 Task: Create a due date automation trigger when advanced on, on the wednesday of the week a card is due add fields with custom field "Resume" set to a number lower than 1 and greater than 10 at 11:00 AM.
Action: Mouse moved to (979, 79)
Screenshot: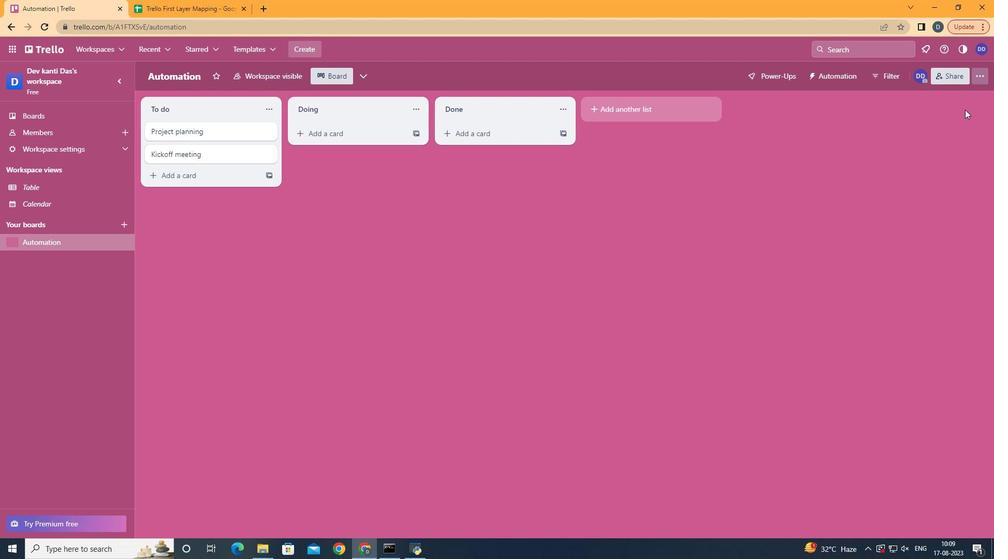 
Action: Mouse pressed left at (979, 79)
Screenshot: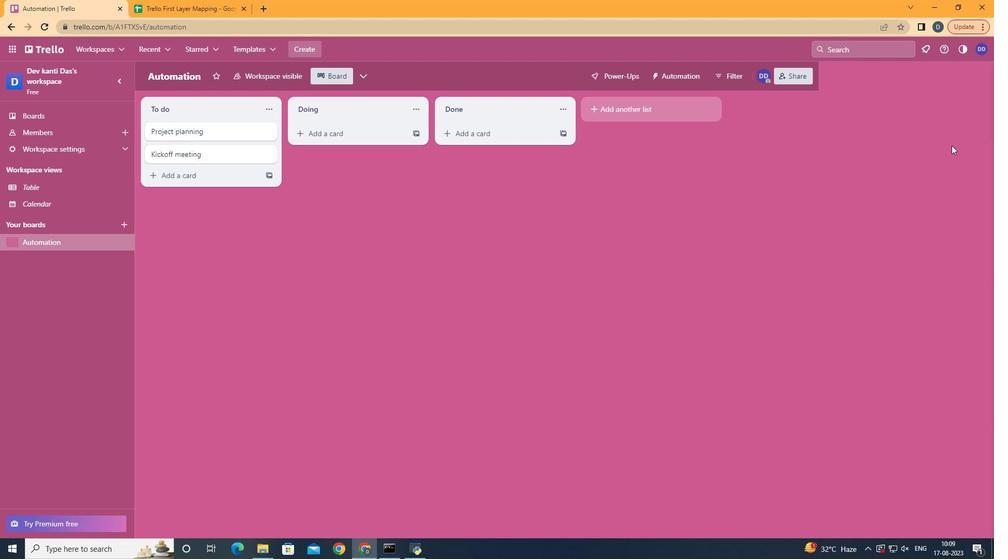
Action: Mouse moved to (930, 206)
Screenshot: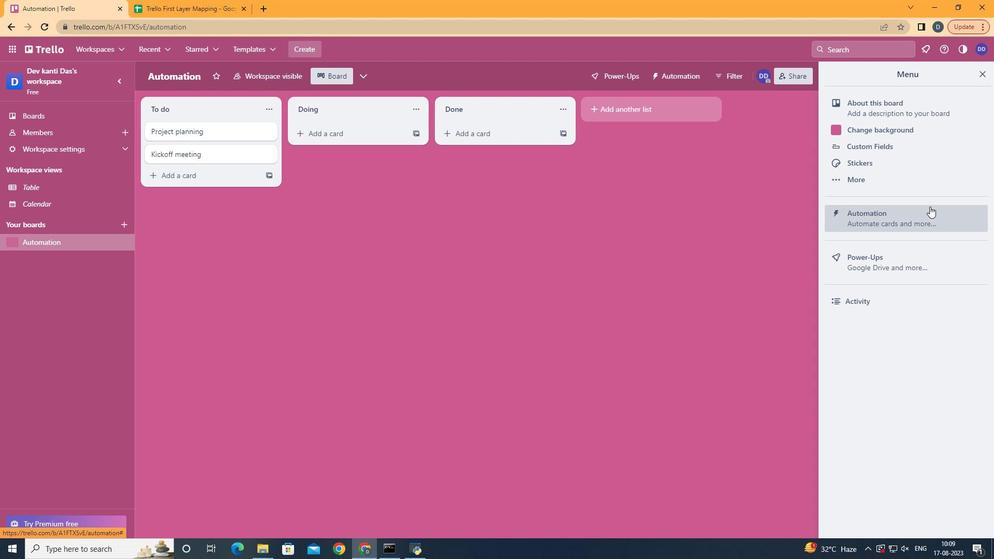 
Action: Mouse pressed left at (930, 206)
Screenshot: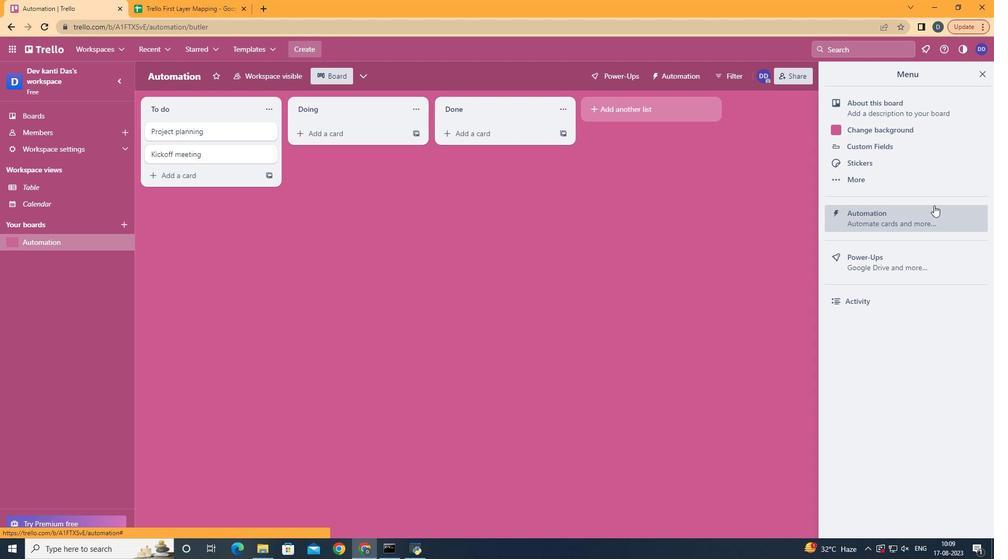 
Action: Mouse moved to (192, 207)
Screenshot: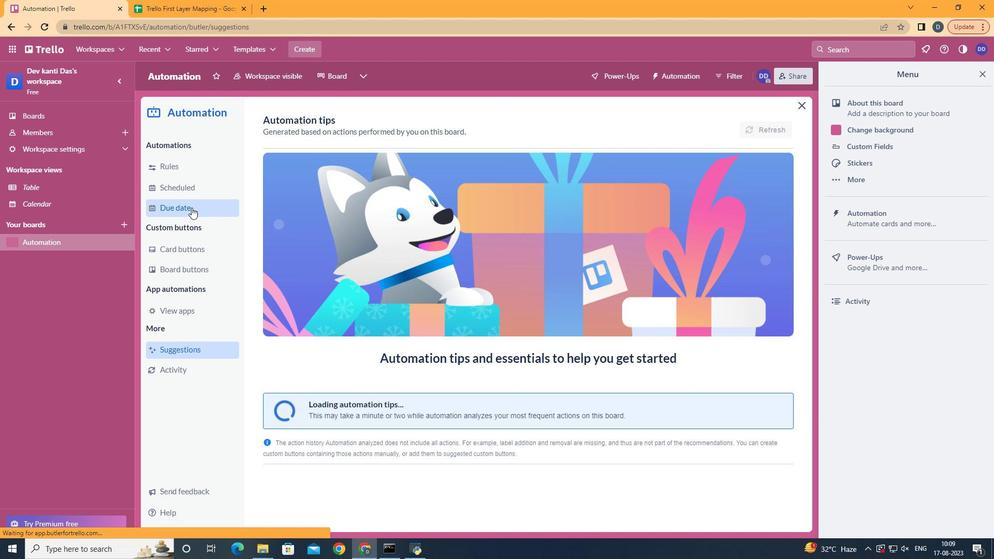 
Action: Mouse pressed left at (192, 207)
Screenshot: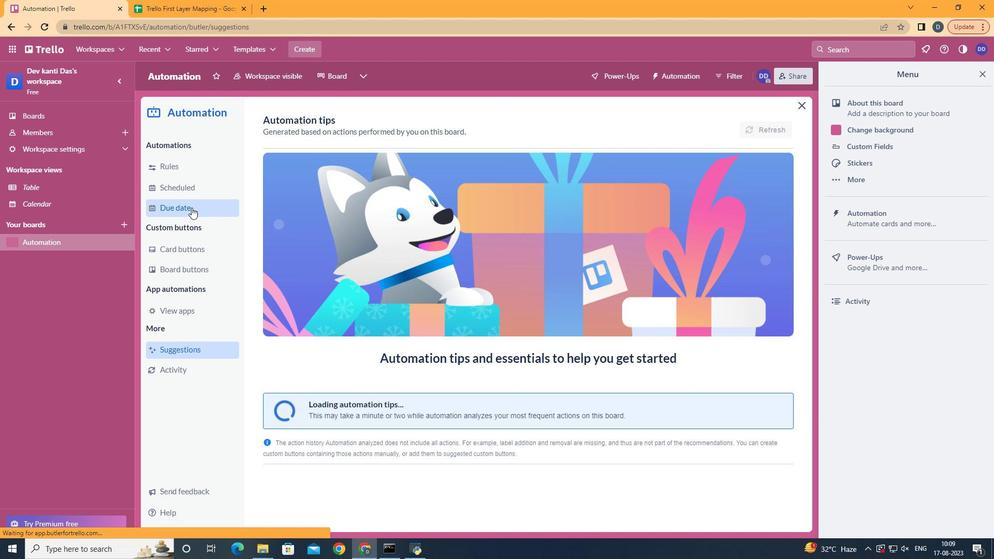 
Action: Mouse moved to (725, 118)
Screenshot: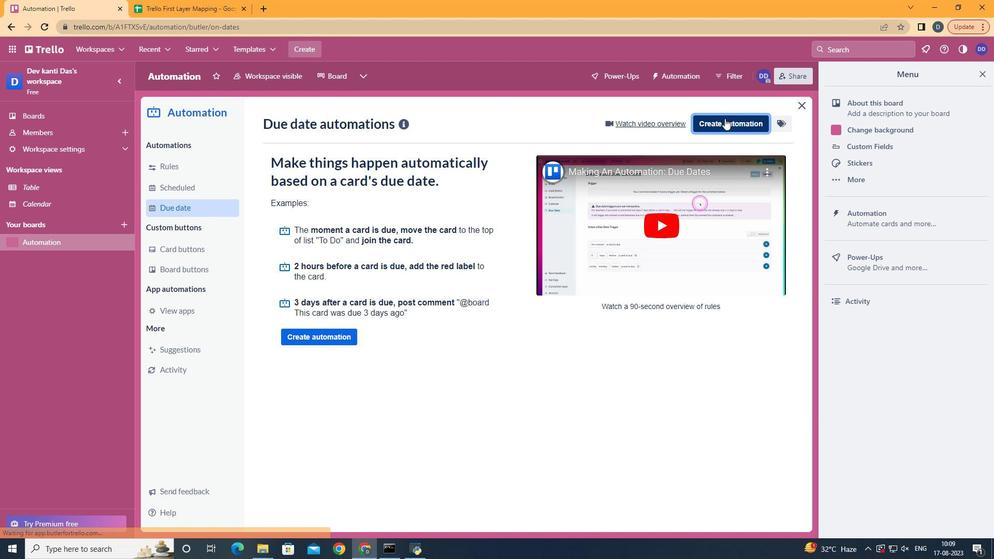 
Action: Mouse pressed left at (725, 118)
Screenshot: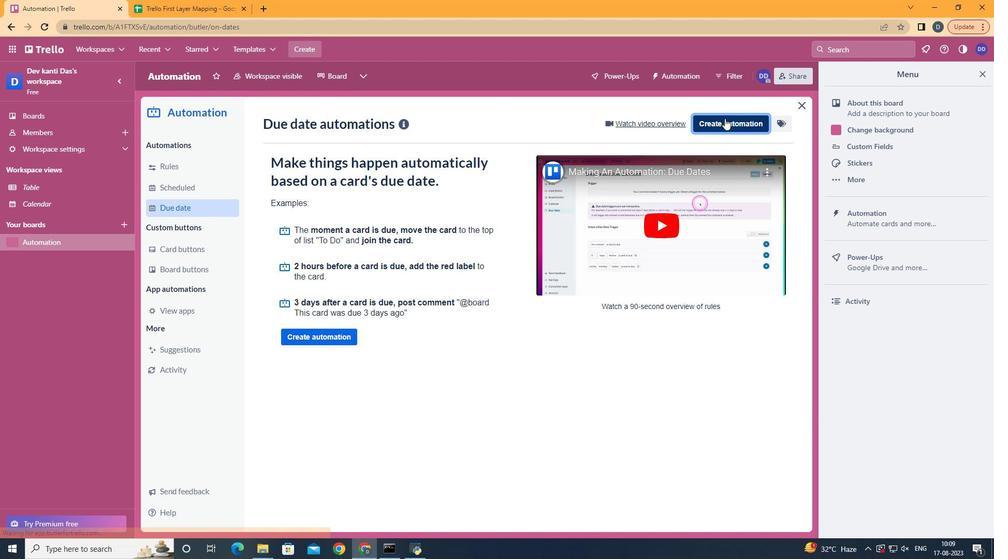 
Action: Mouse moved to (534, 222)
Screenshot: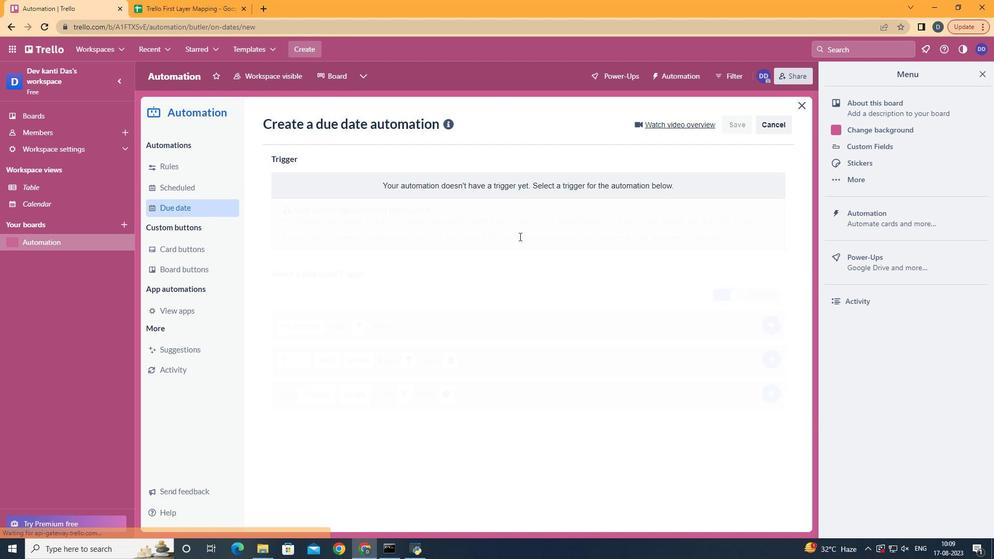 
Action: Mouse pressed left at (534, 222)
Screenshot: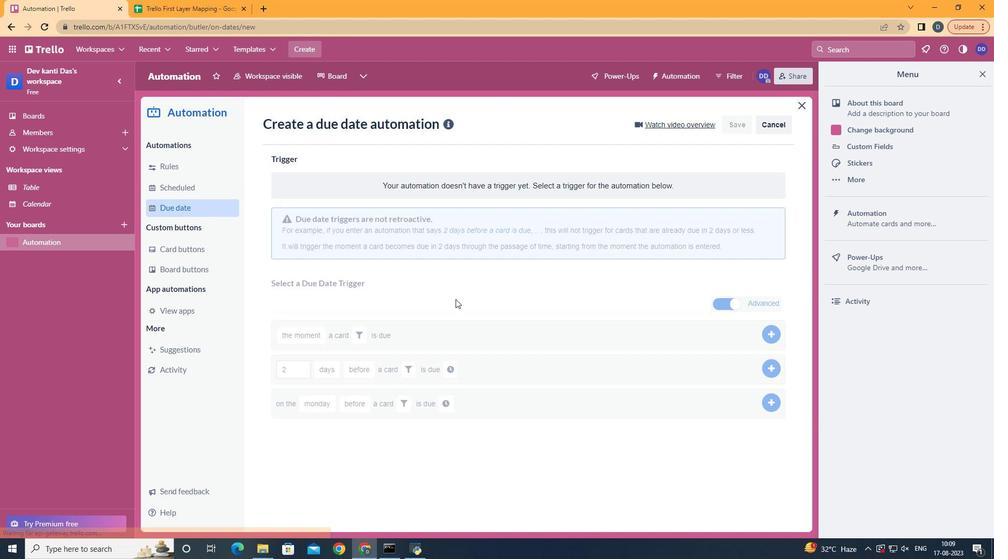 
Action: Mouse moved to (339, 302)
Screenshot: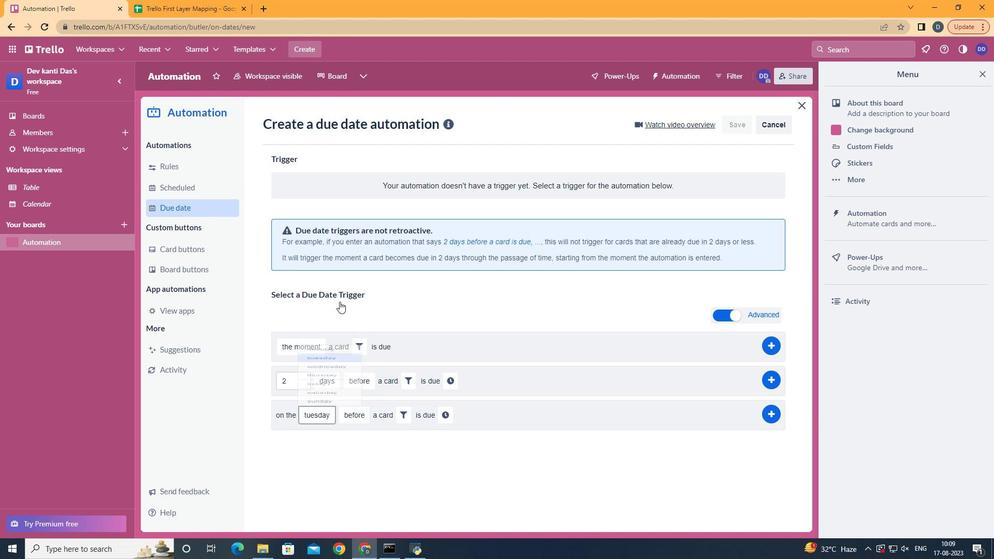 
Action: Mouse pressed left at (339, 302)
Screenshot: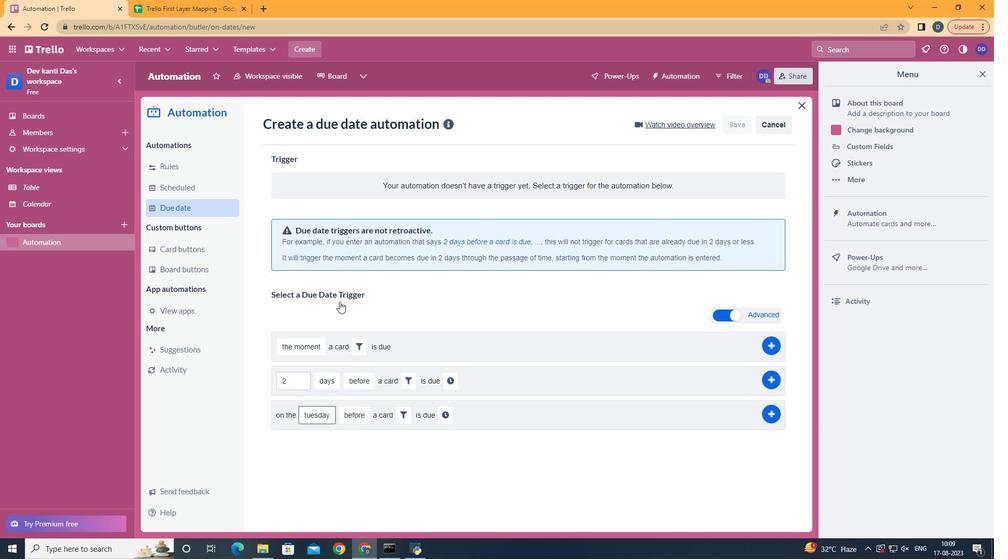 
Action: Mouse moved to (340, 306)
Screenshot: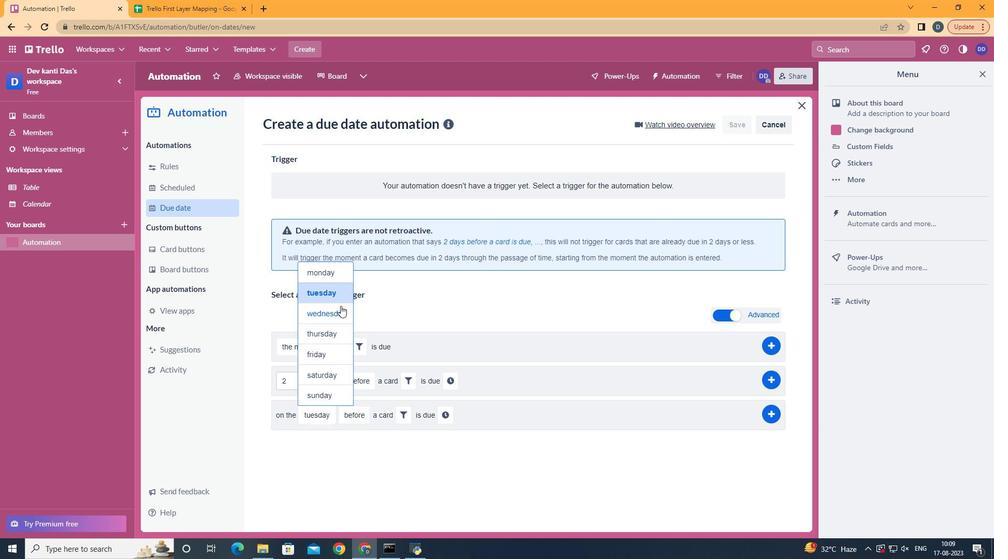 
Action: Mouse pressed left at (340, 306)
Screenshot: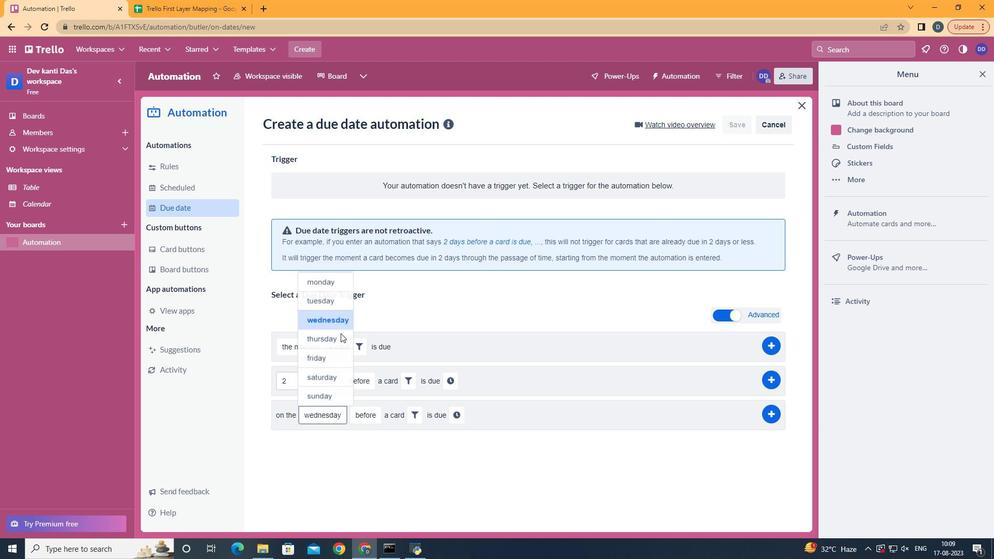 
Action: Mouse moved to (377, 472)
Screenshot: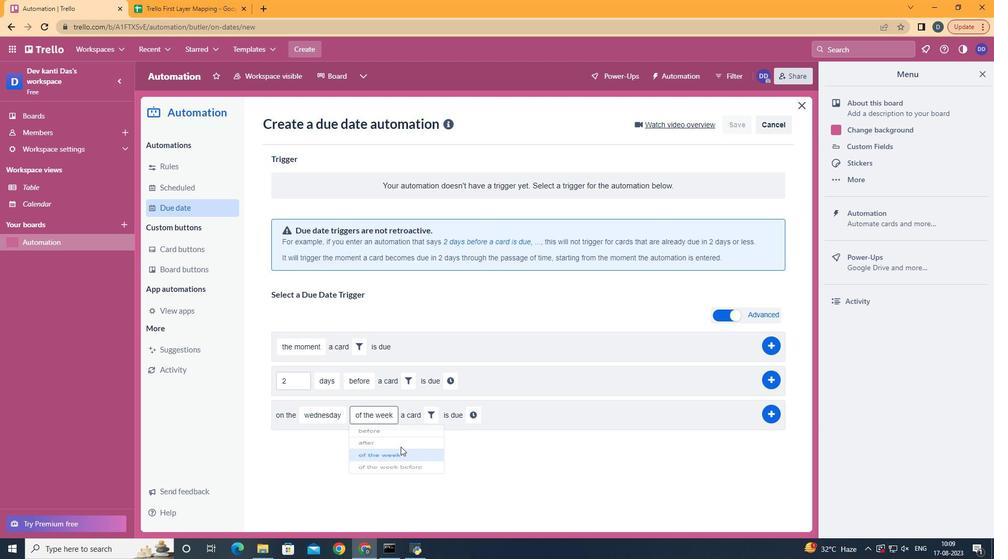 
Action: Mouse pressed left at (377, 472)
Screenshot: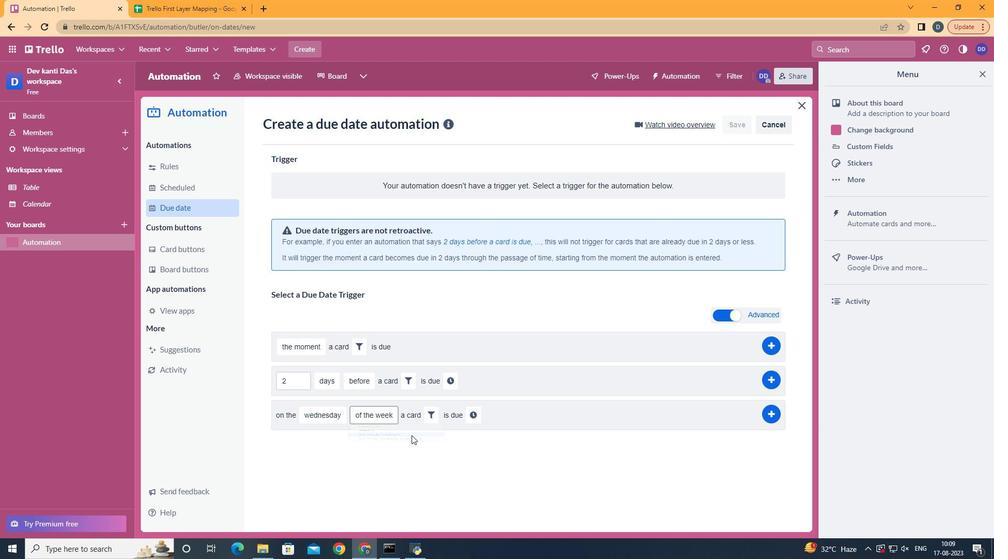 
Action: Mouse moved to (432, 417)
Screenshot: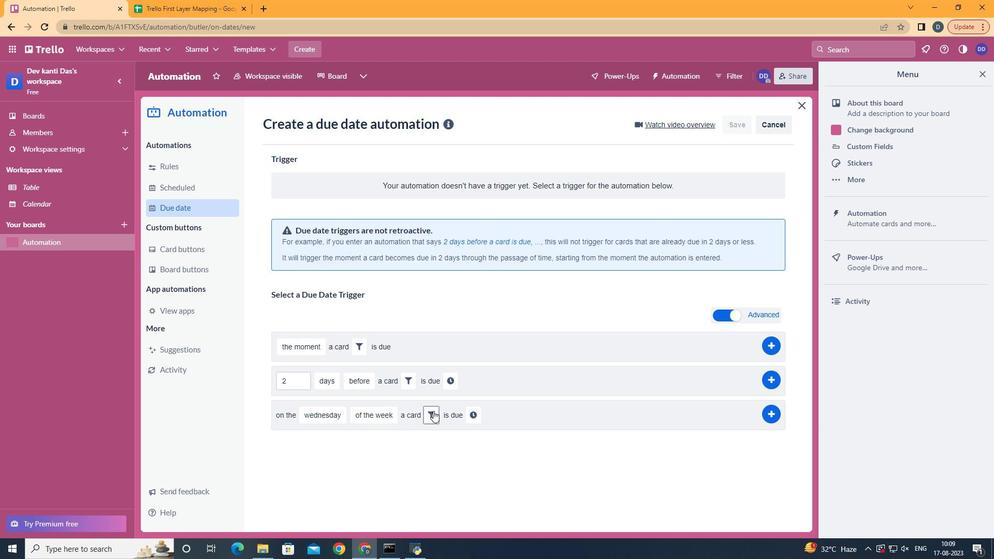 
Action: Mouse pressed left at (432, 417)
Screenshot: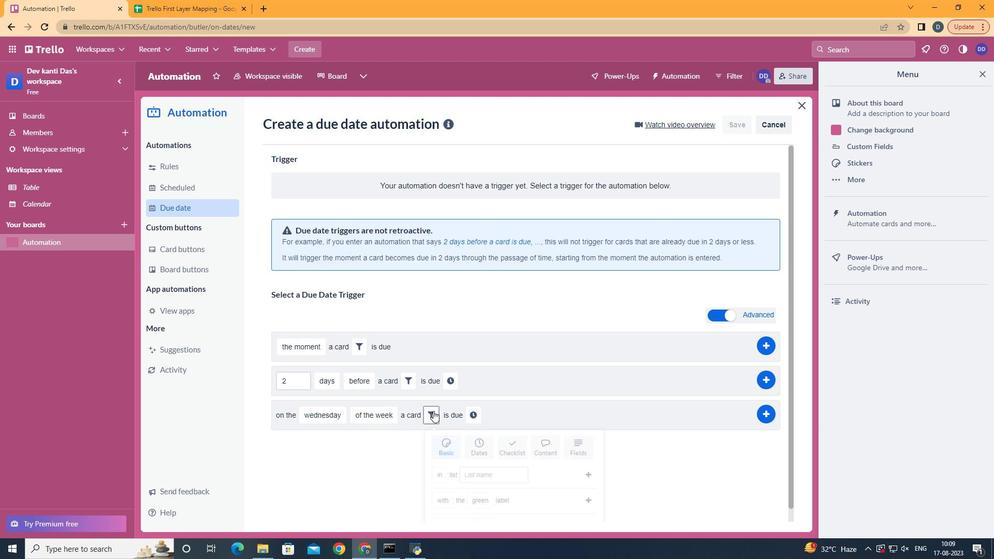 
Action: Mouse moved to (602, 441)
Screenshot: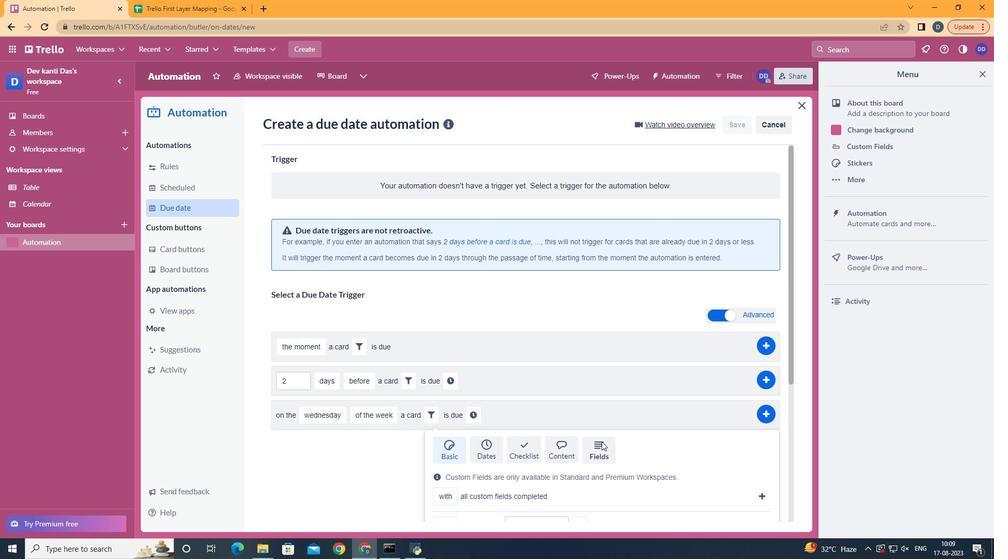 
Action: Mouse pressed left at (602, 441)
Screenshot: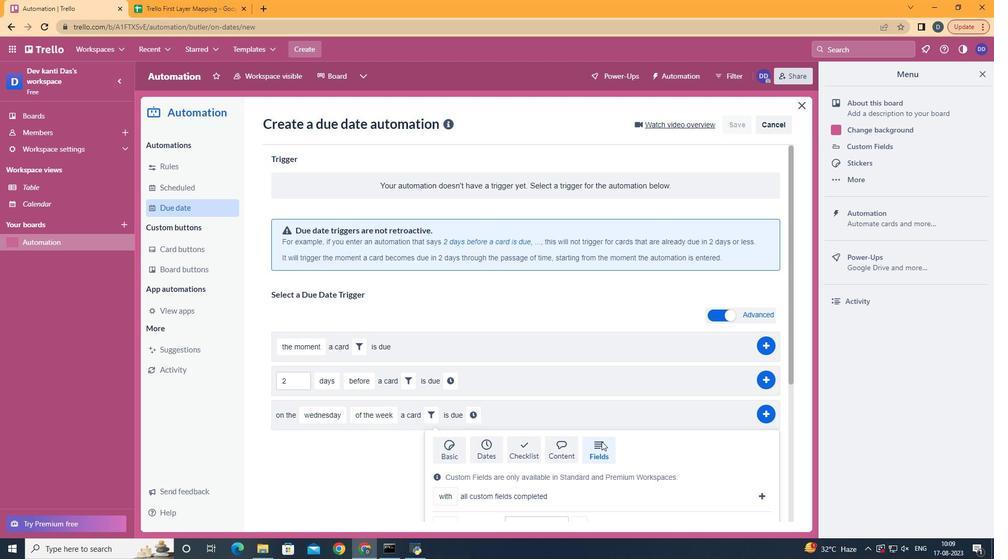 
Action: Mouse scrolled (602, 441) with delta (0, 0)
Screenshot: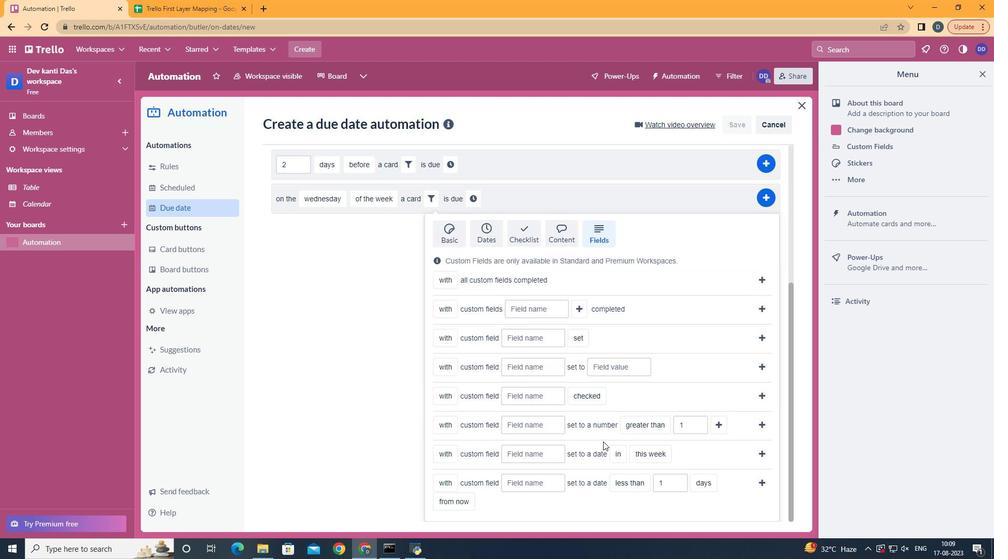 
Action: Mouse scrolled (602, 441) with delta (0, 0)
Screenshot: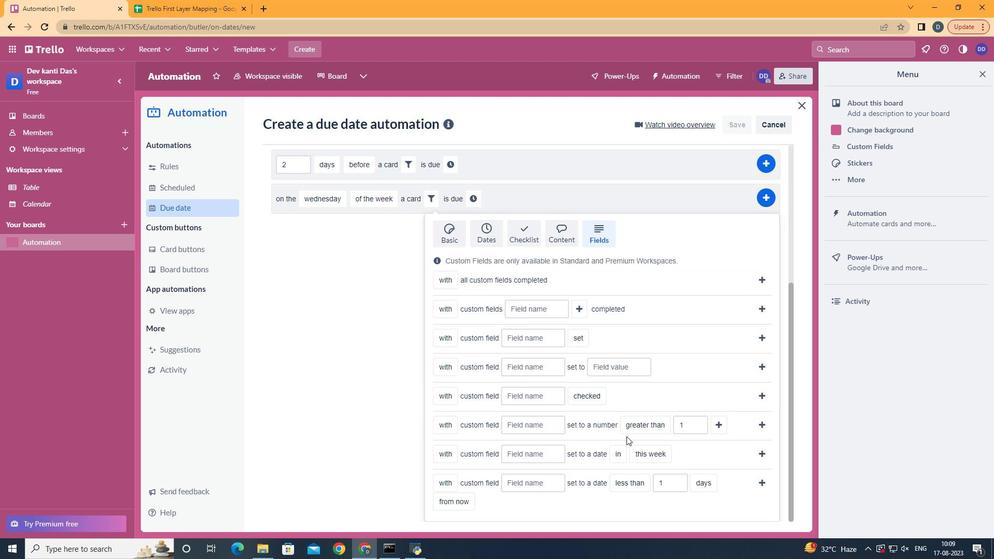 
Action: Mouse scrolled (602, 441) with delta (0, 0)
Screenshot: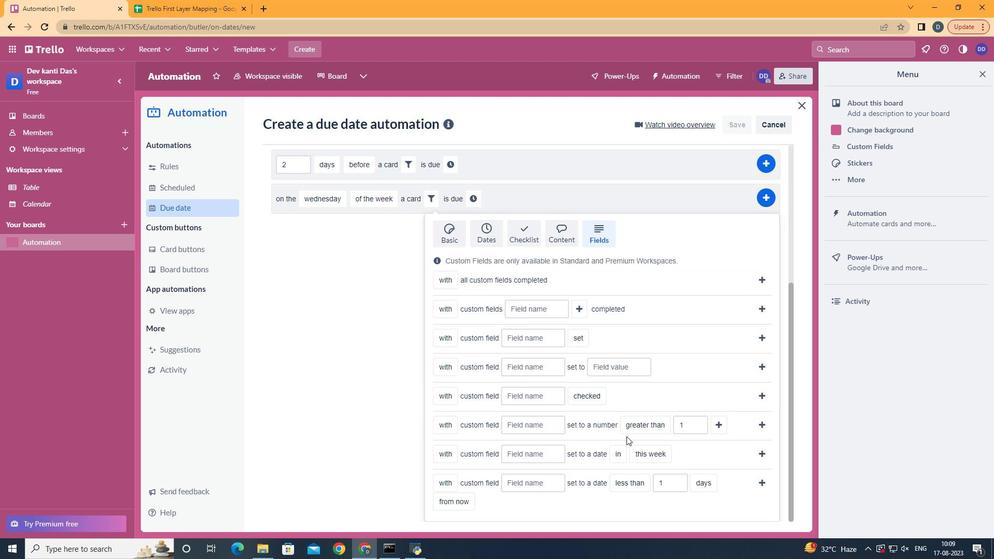 
Action: Mouse scrolled (602, 441) with delta (0, 0)
Screenshot: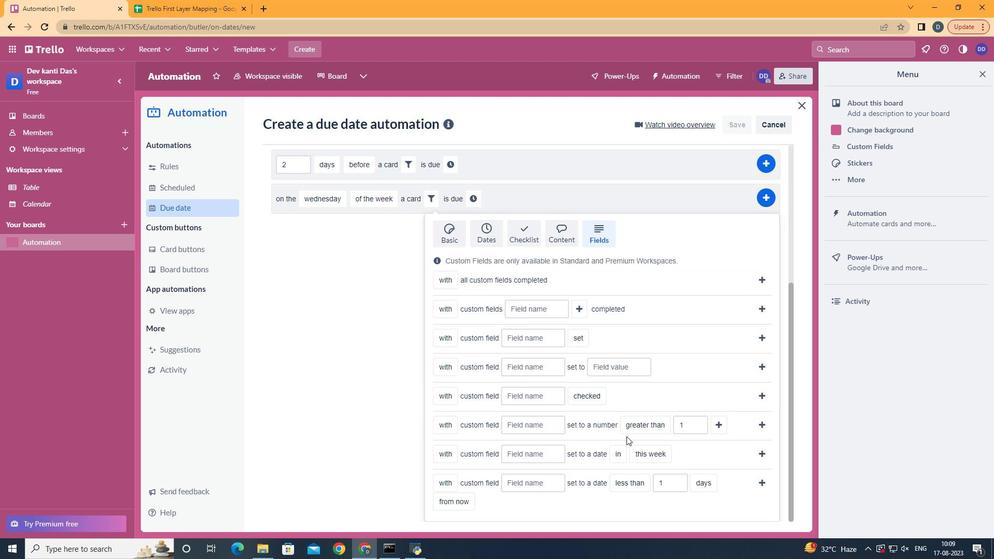 
Action: Mouse scrolled (602, 441) with delta (0, 0)
Screenshot: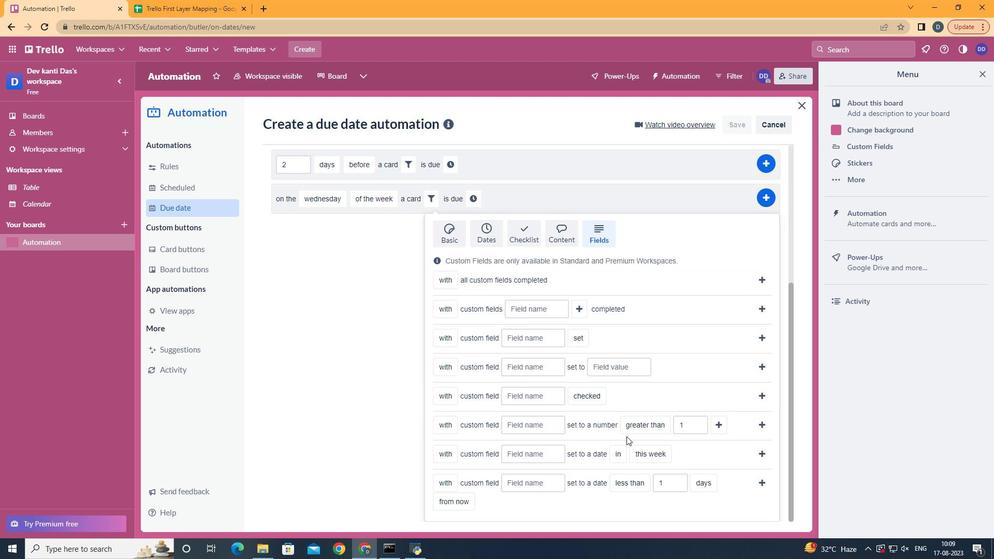 
Action: Mouse moved to (556, 419)
Screenshot: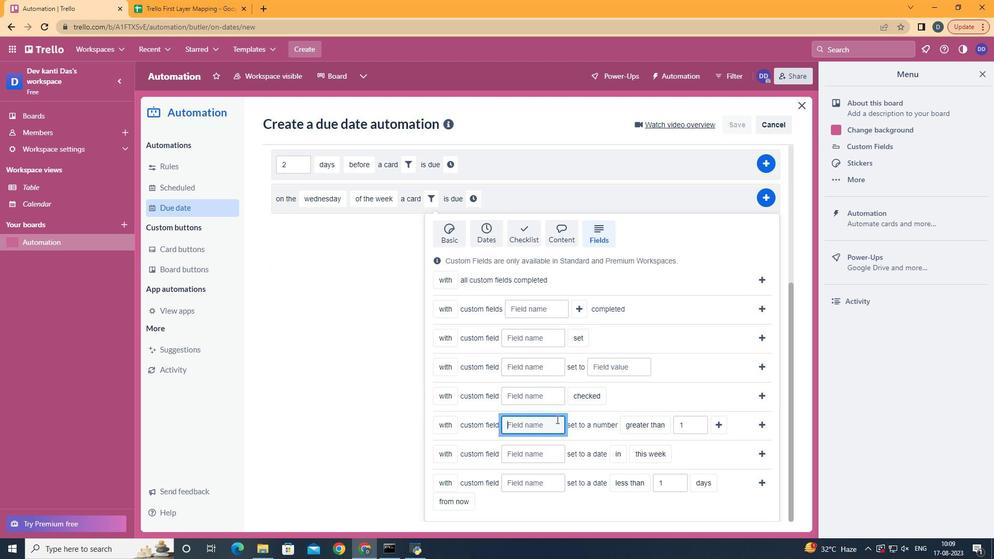 
Action: Mouse pressed left at (556, 419)
Screenshot: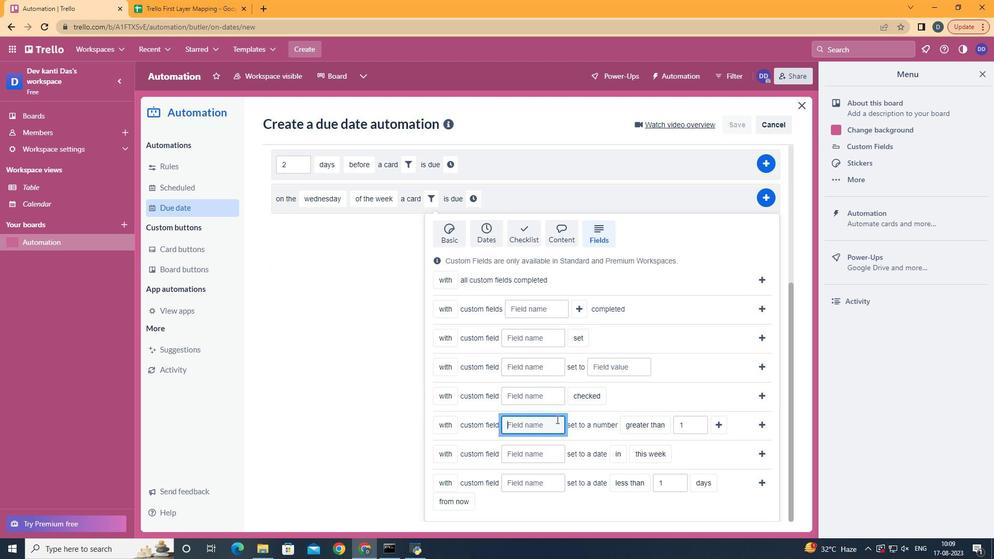 
Action: Key pressed <Key.shift>Resume
Screenshot: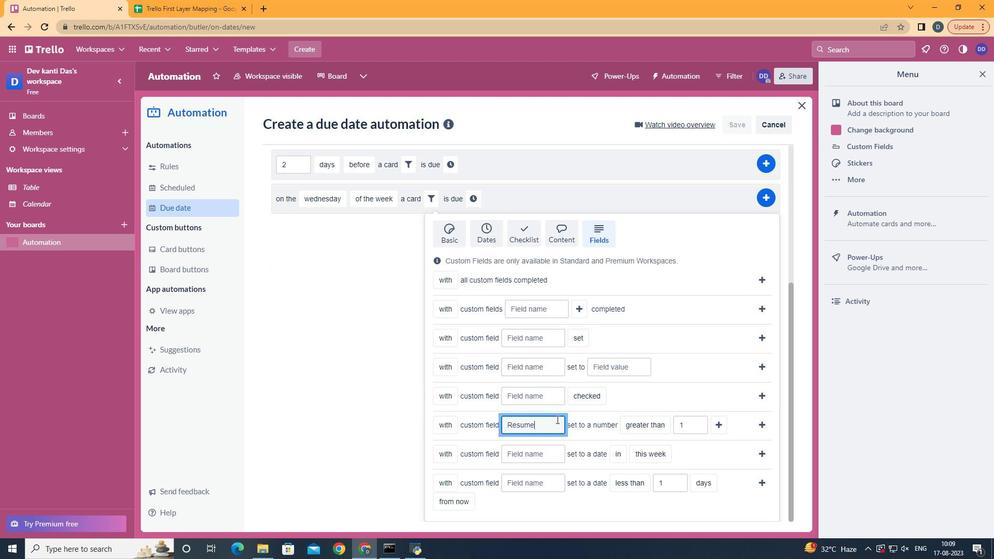 
Action: Mouse moved to (659, 483)
Screenshot: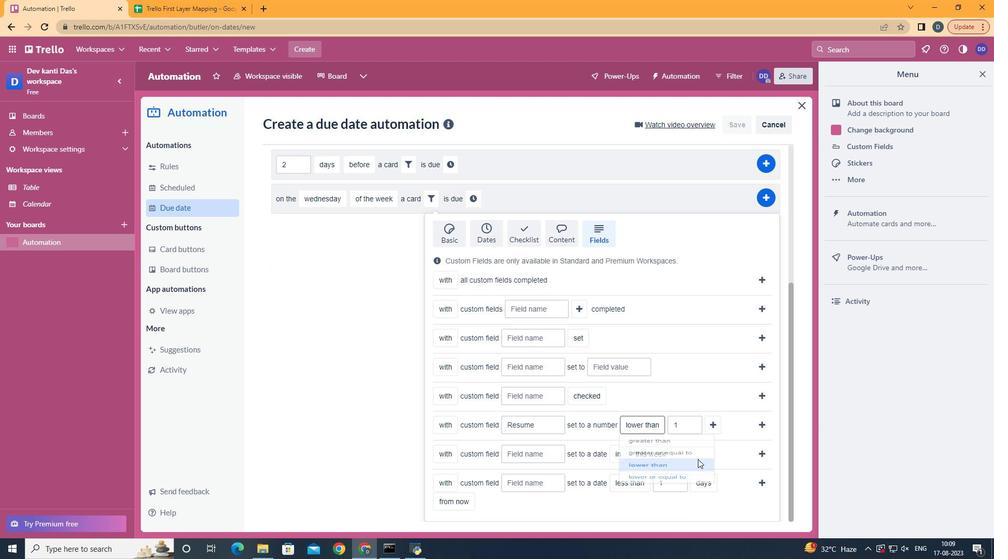 
Action: Mouse pressed left at (659, 483)
Screenshot: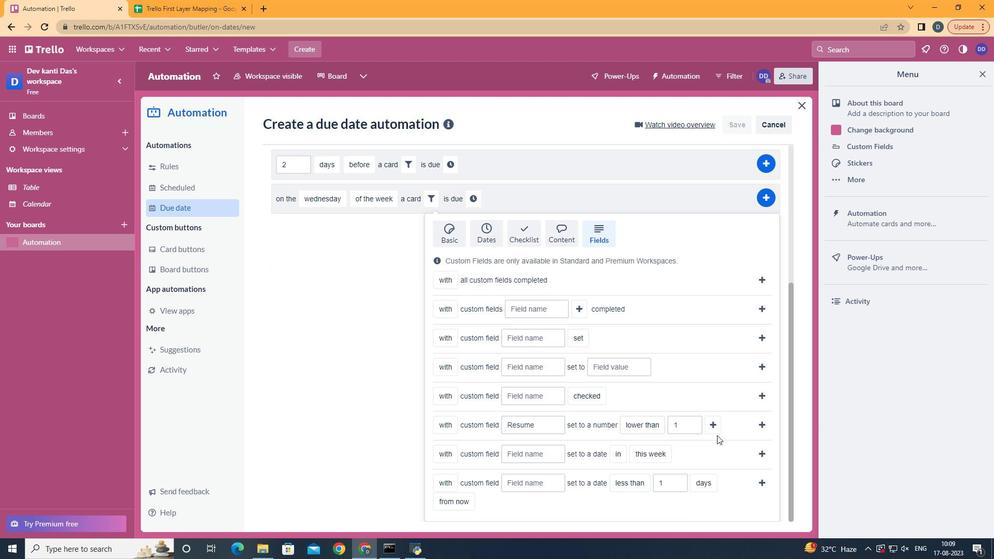 
Action: Mouse moved to (723, 430)
Screenshot: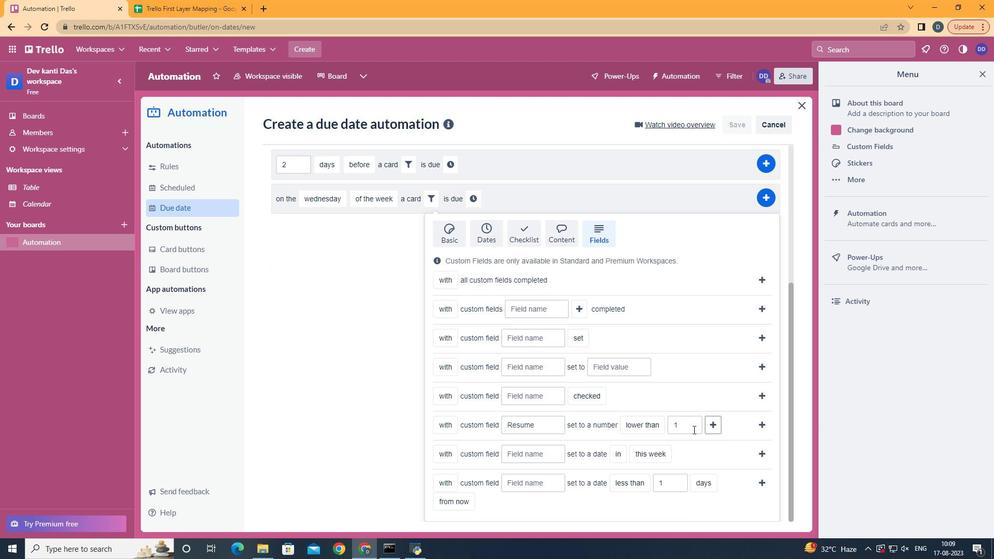
Action: Mouse pressed left at (723, 430)
Screenshot: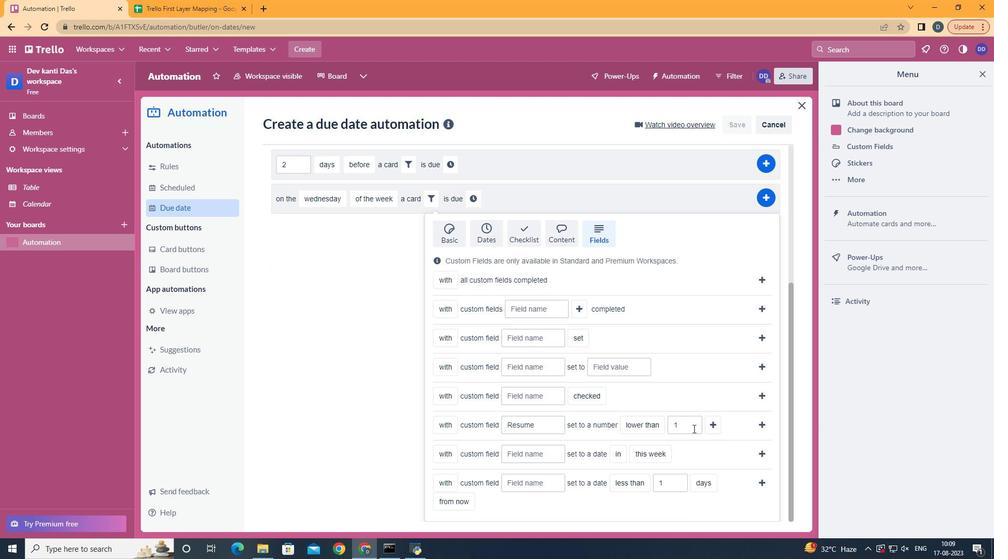 
Action: Mouse moved to (711, 427)
Screenshot: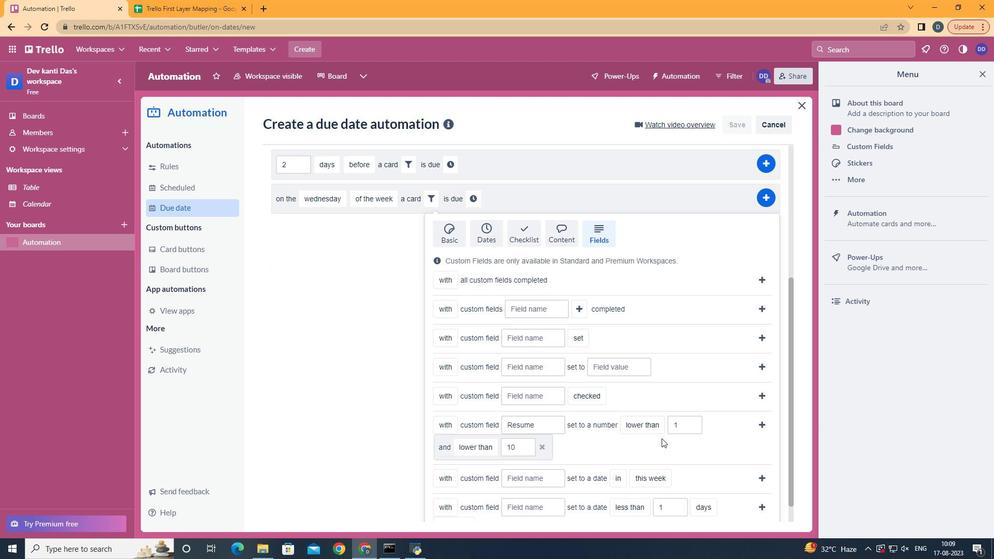 
Action: Mouse pressed left at (711, 427)
Screenshot: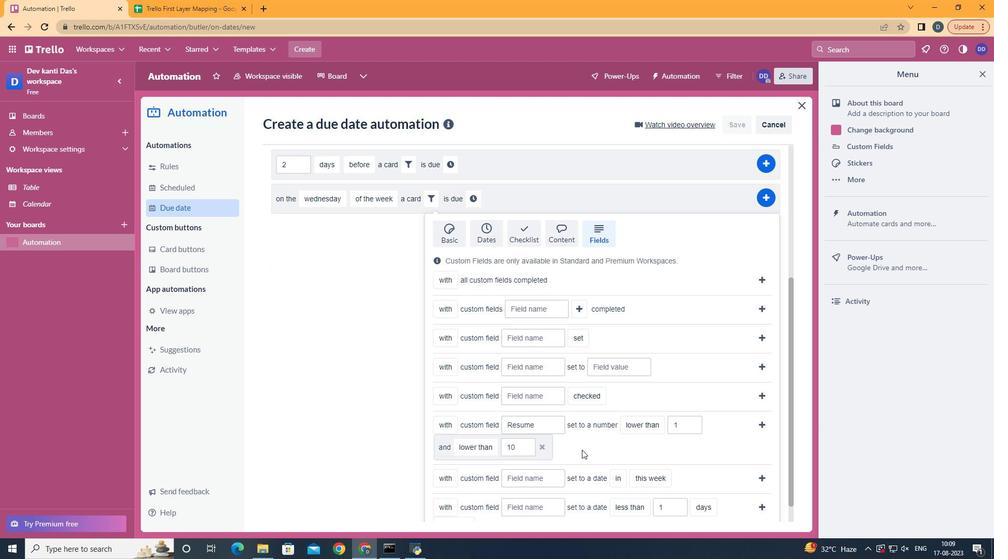 
Action: Mouse moved to (503, 414)
Screenshot: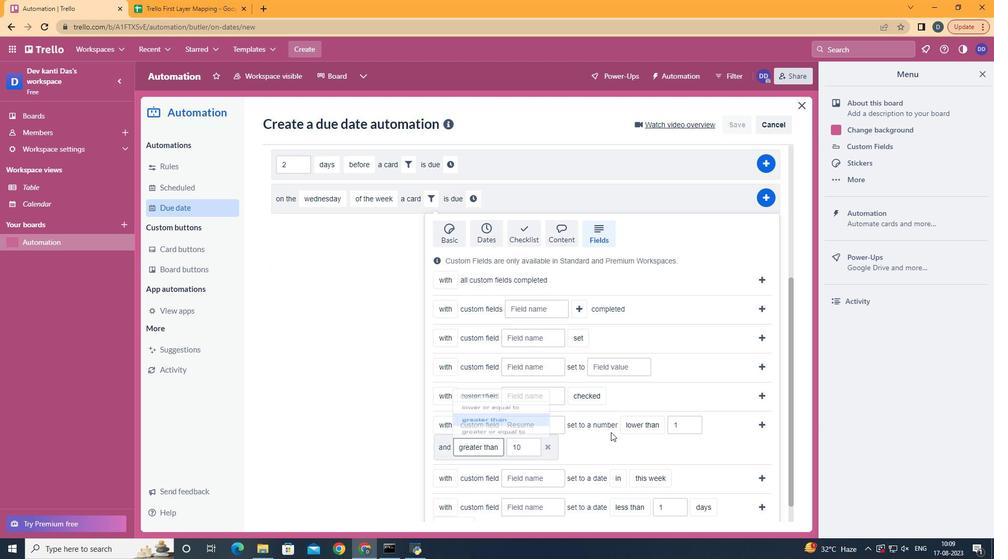 
Action: Mouse pressed left at (503, 414)
Screenshot: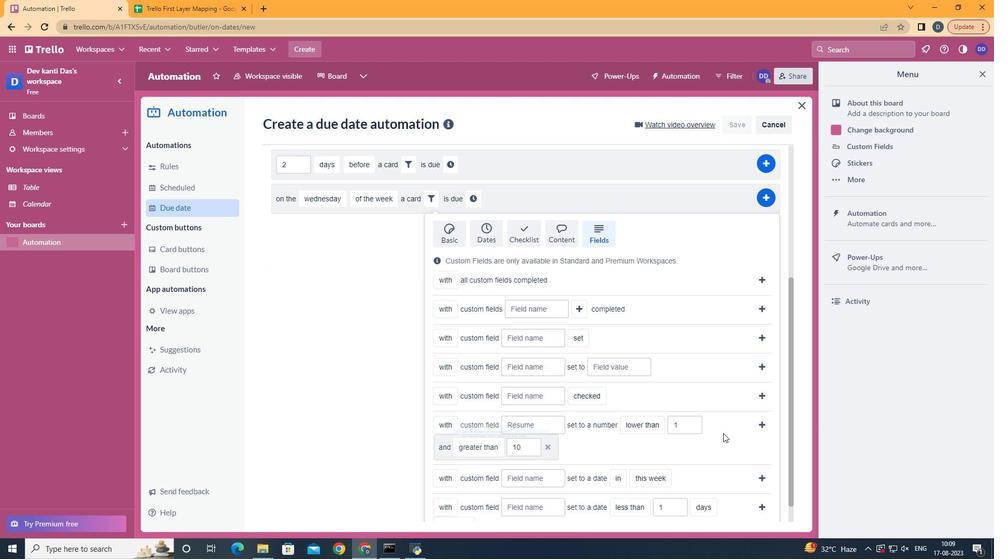 
Action: Mouse moved to (768, 426)
Screenshot: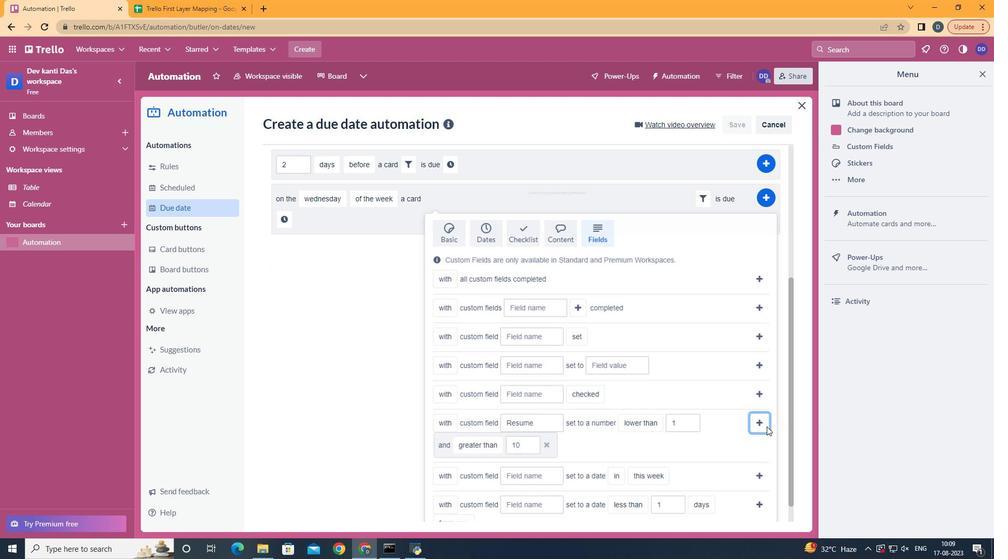 
Action: Mouse pressed left at (768, 426)
Screenshot: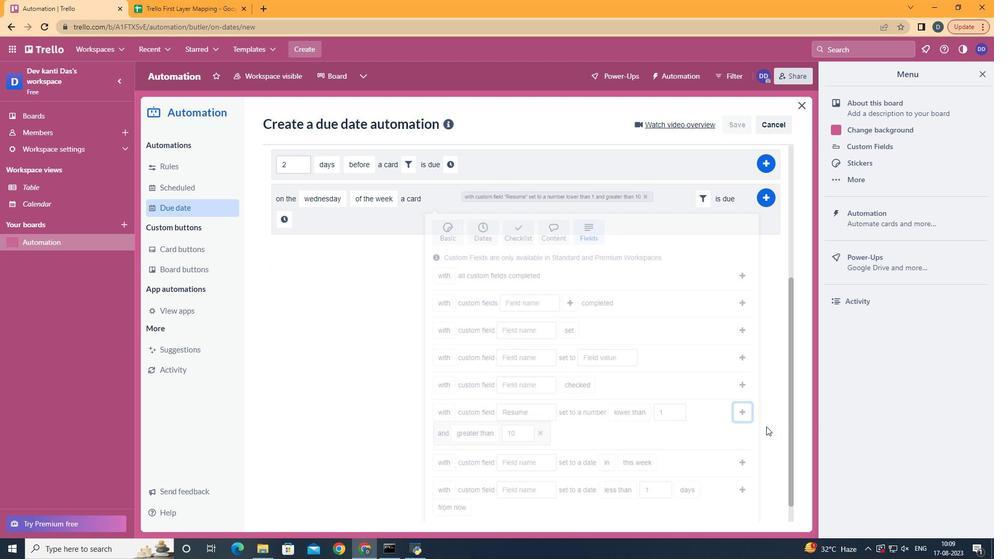 
Action: Mouse moved to (294, 433)
Screenshot: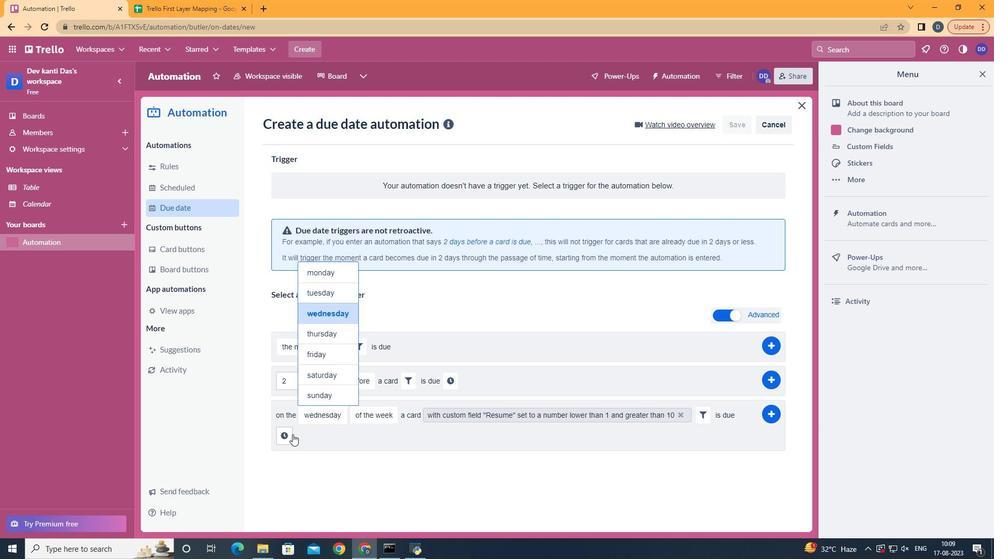 
Action: Mouse pressed left at (294, 433)
Screenshot: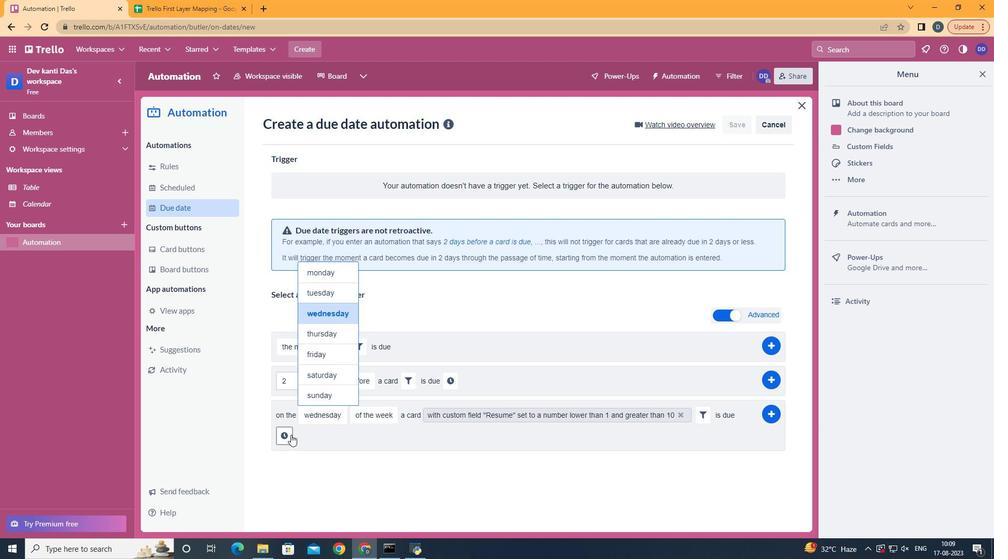 
Action: Mouse moved to (292, 435)
Screenshot: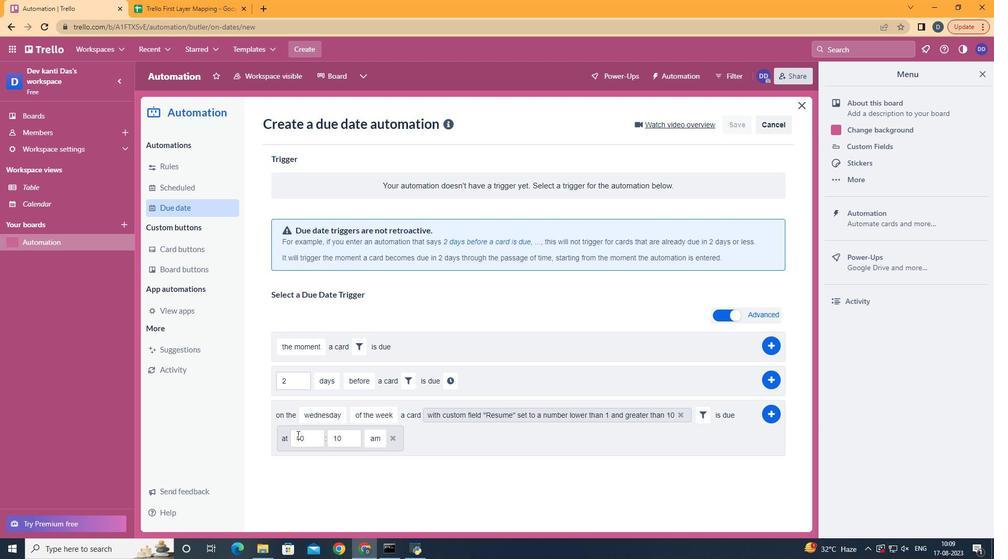 
Action: Mouse pressed left at (292, 435)
Screenshot: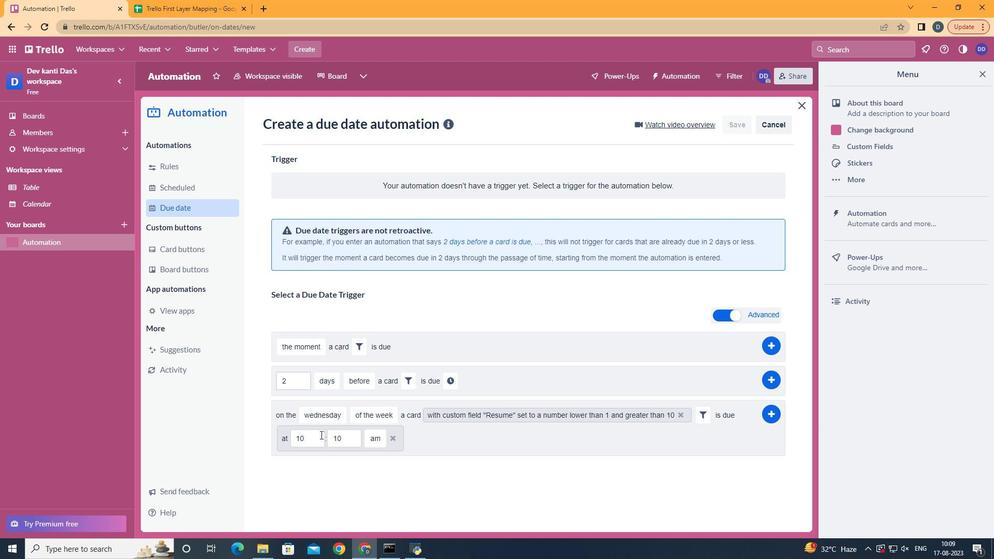 
Action: Mouse moved to (323, 435)
Screenshot: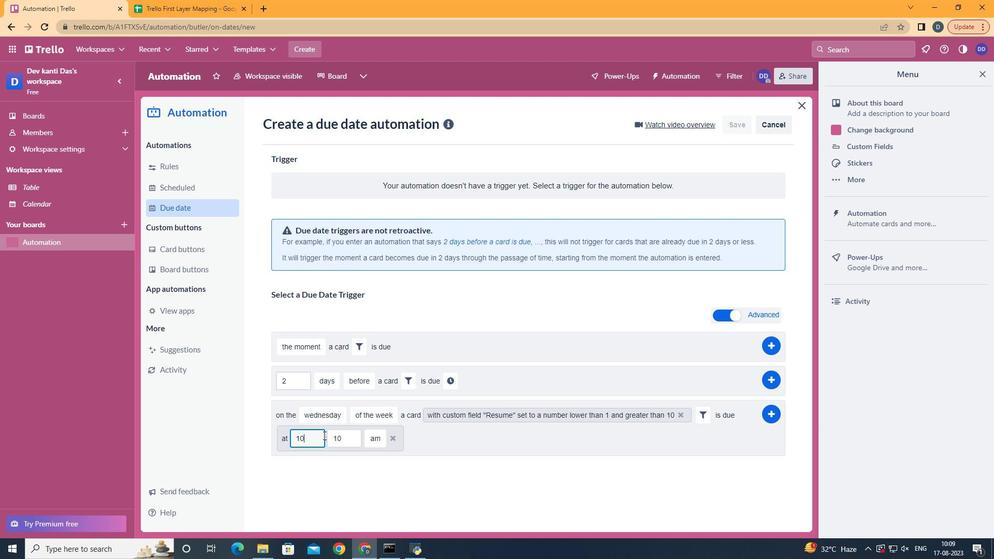 
Action: Mouse pressed left at (323, 435)
Screenshot: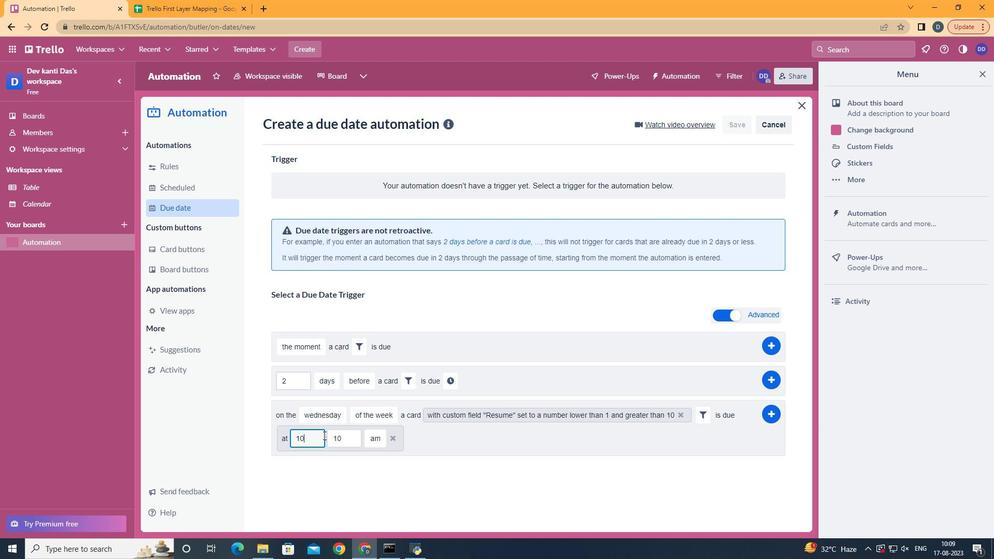 
Action: Key pressed <Key.backspace>1
Screenshot: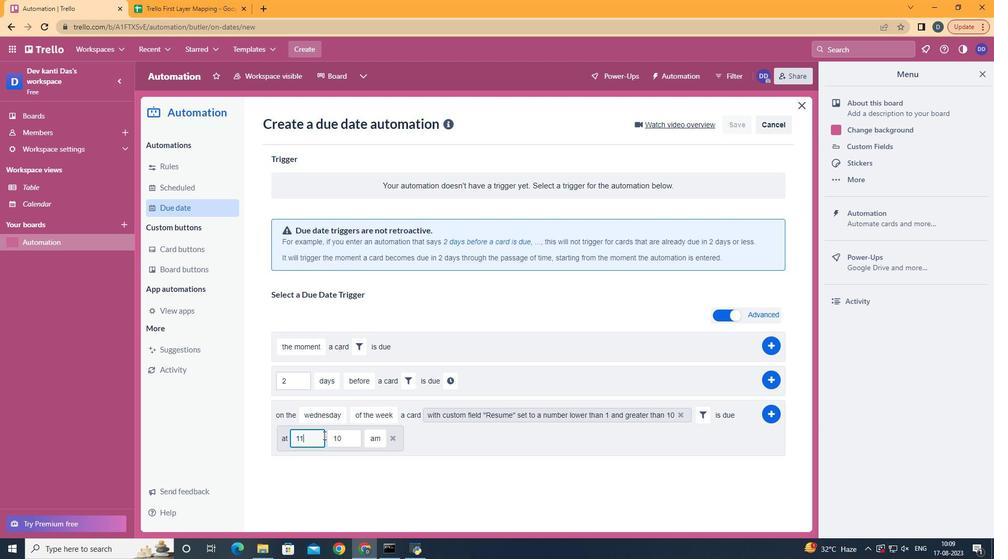
Action: Mouse moved to (355, 438)
Screenshot: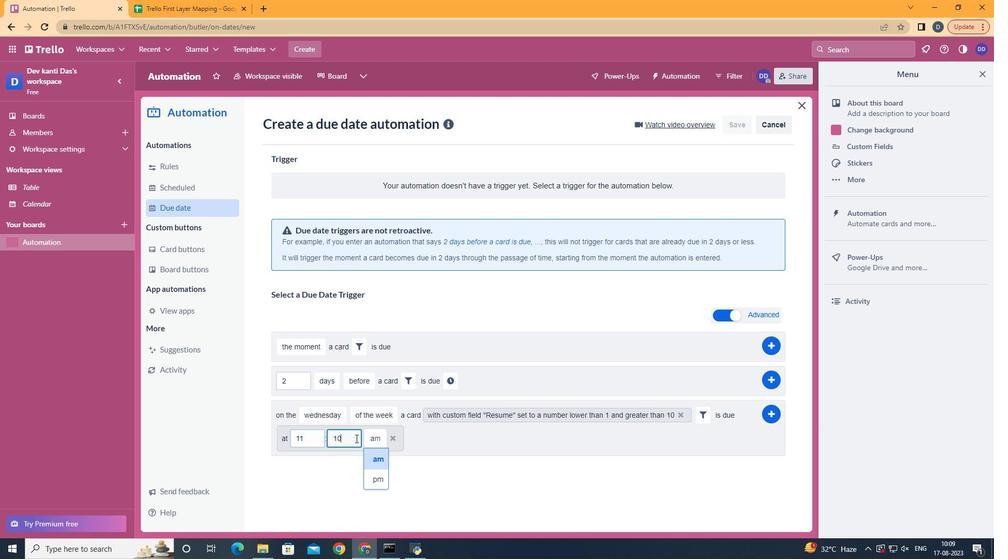 
Action: Mouse pressed left at (355, 438)
Screenshot: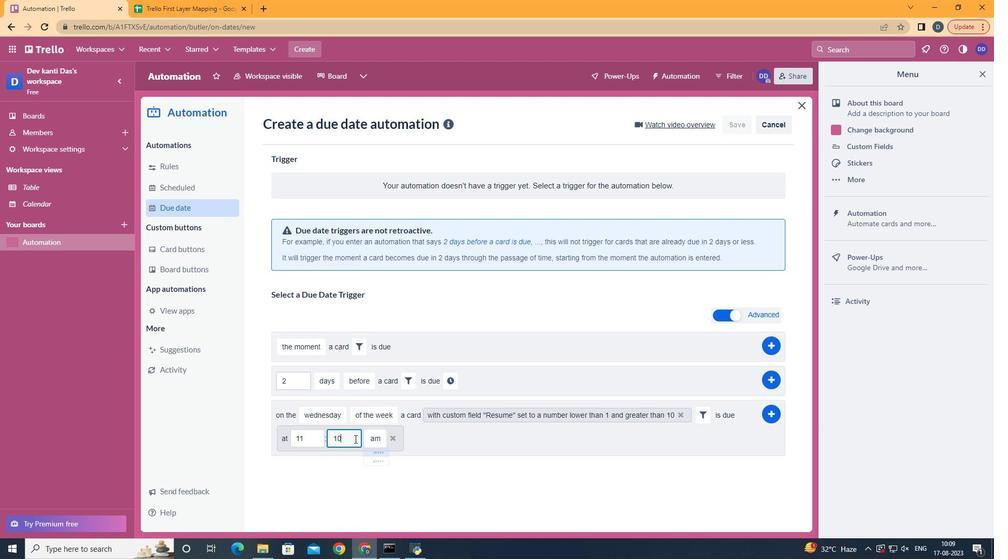 
Action: Mouse moved to (354, 439)
Screenshot: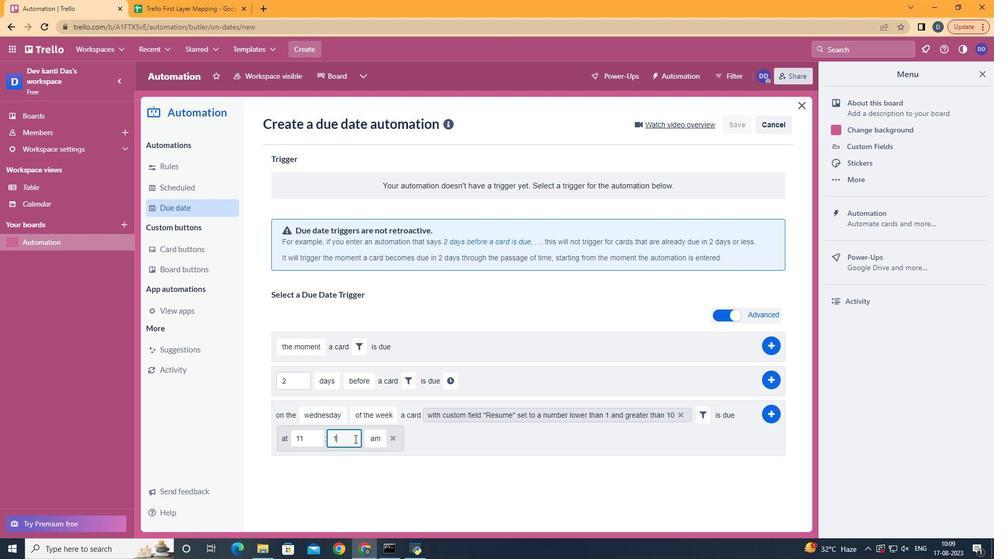 
Action: Key pressed <Key.backspace>
Screenshot: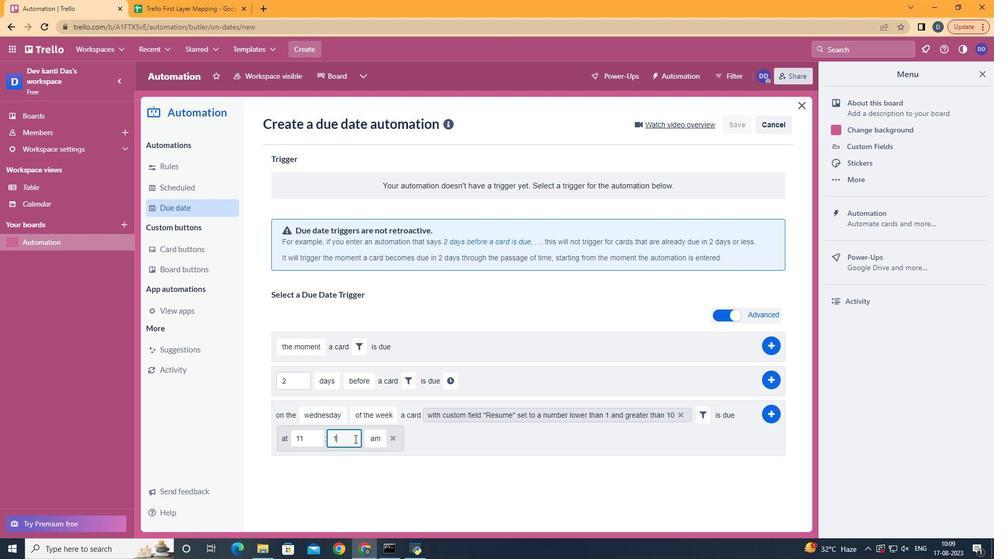 
Action: Mouse moved to (354, 439)
Screenshot: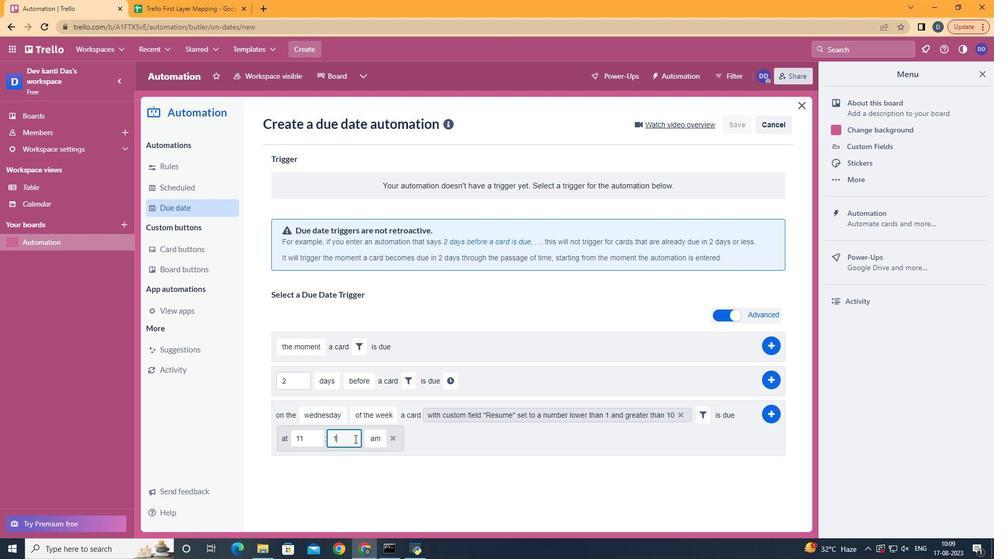 
Action: Key pressed <Key.backspace>00
Screenshot: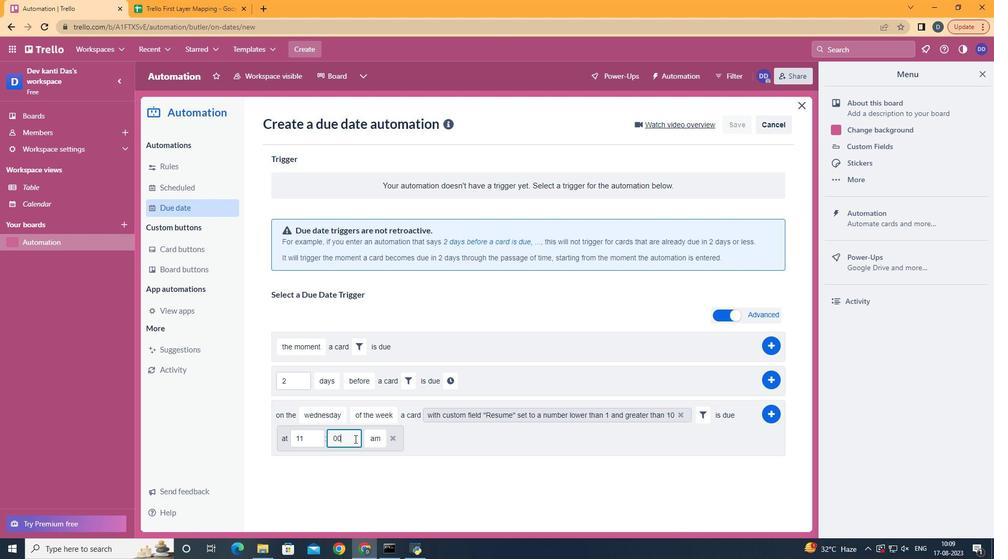 
Action: Mouse moved to (771, 410)
Screenshot: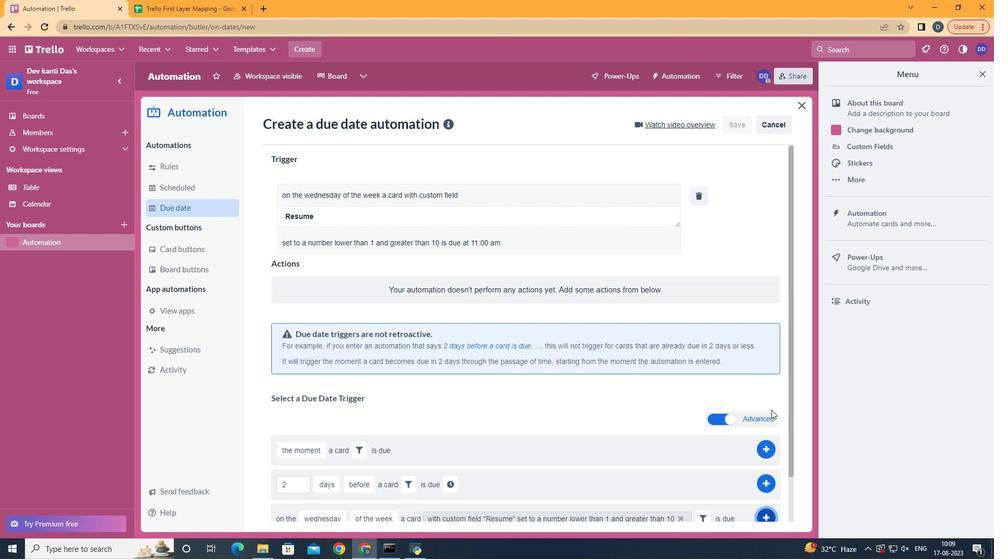 
Action: Mouse pressed left at (771, 410)
Screenshot: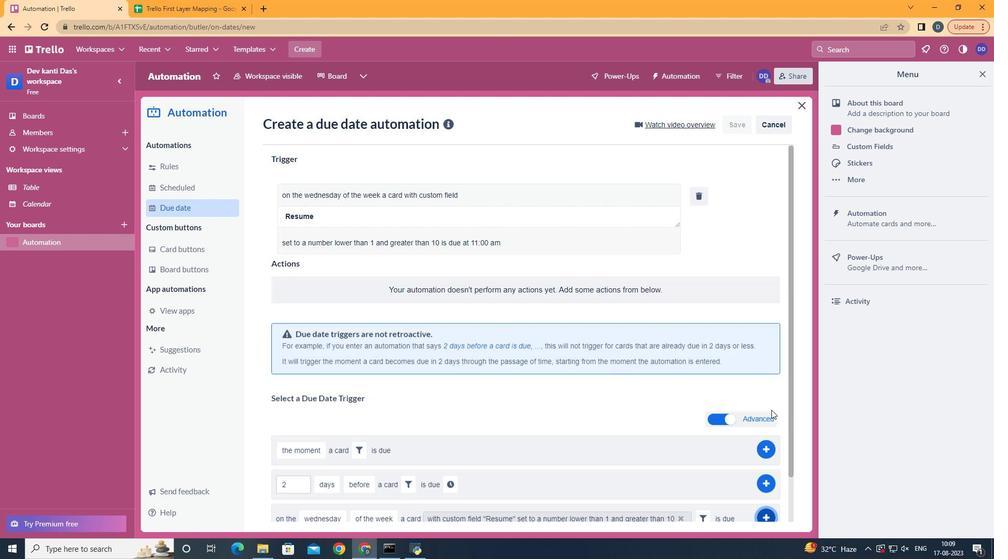 
